 Task: Open Card Conference Performance Review in Board Product Development and Launch Strategy to Workspace Fleet Management and add a team member Softage.3@softage.net, a label Orange, a checklist Project Management Training, an attachment from your computer, a color Orange and finally, add a card description 'Update employee handbook with new policies' and a comment 'Given the potential impact of this task on our company reputation, let us ensure that we approach it with a sense of professionalism and respect.'. Add a start date 'Jan 03, 1900' with a due date 'Jan 10, 1900'
Action: Mouse moved to (217, 129)
Screenshot: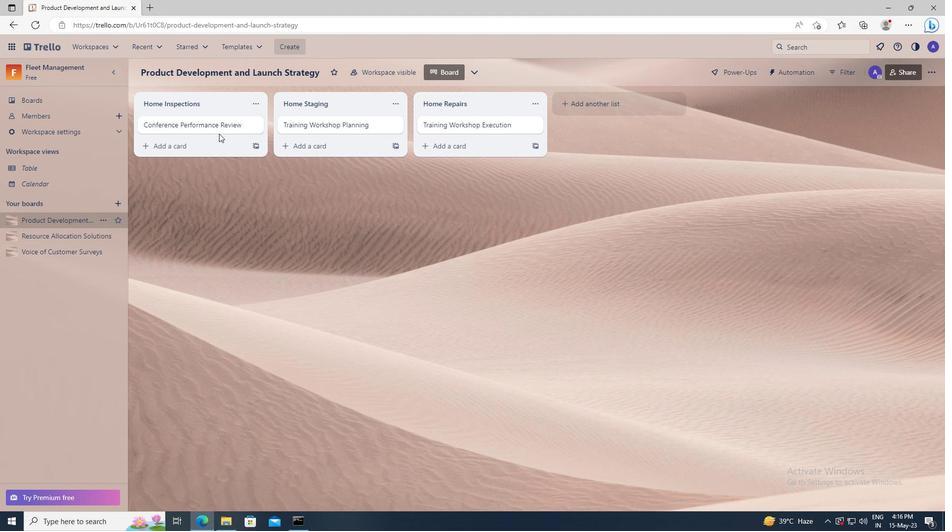 
Action: Mouse pressed left at (217, 129)
Screenshot: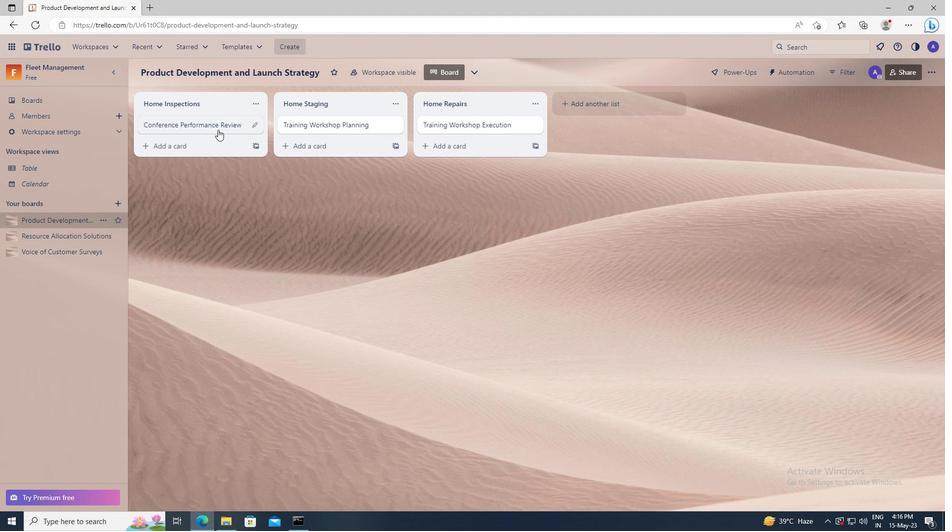 
Action: Mouse moved to (587, 125)
Screenshot: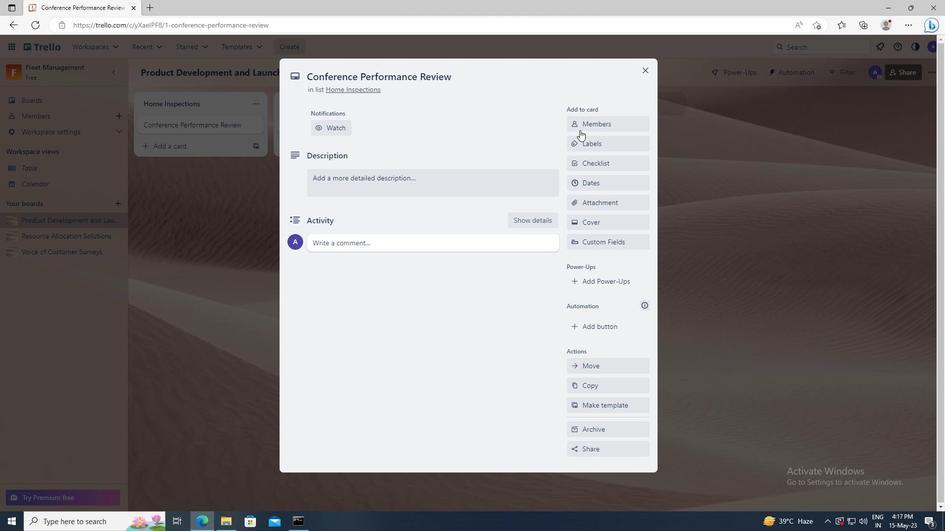
Action: Mouse pressed left at (587, 125)
Screenshot: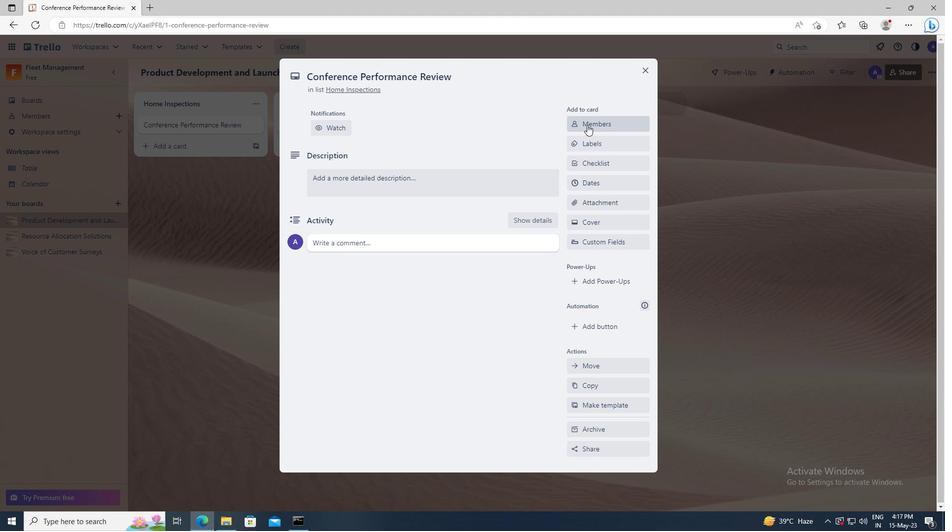
Action: Mouse moved to (593, 171)
Screenshot: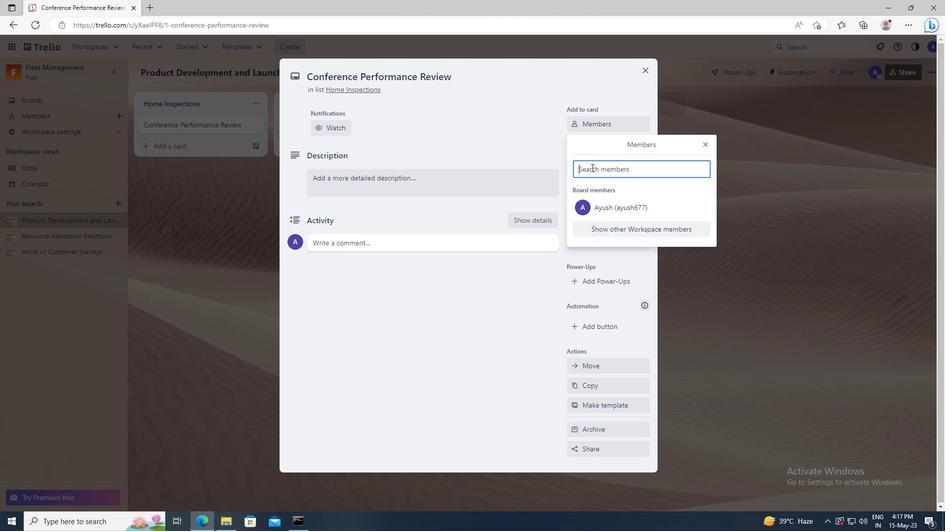
Action: Mouse pressed left at (593, 171)
Screenshot: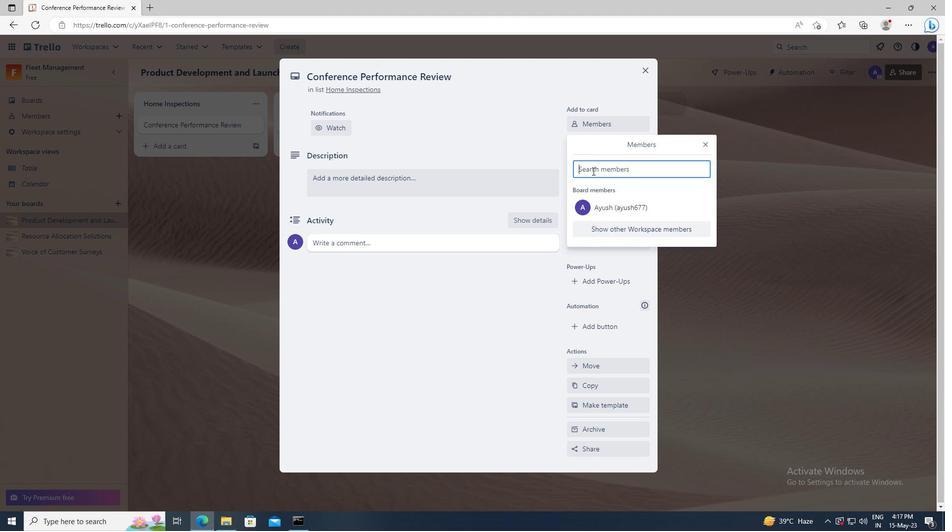 
Action: Key pressed <Key.shift>SOFTAGE.3
Screenshot: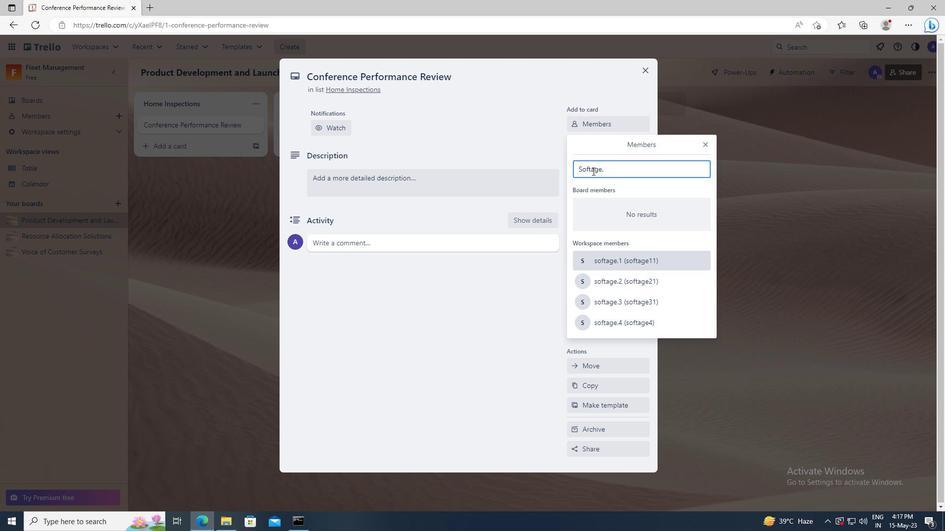 
Action: Mouse moved to (602, 261)
Screenshot: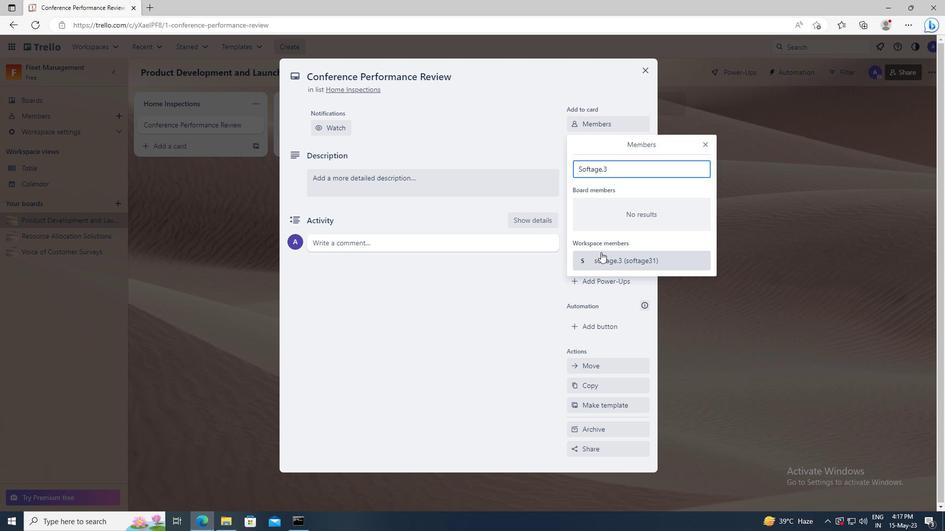 
Action: Mouse pressed left at (602, 261)
Screenshot: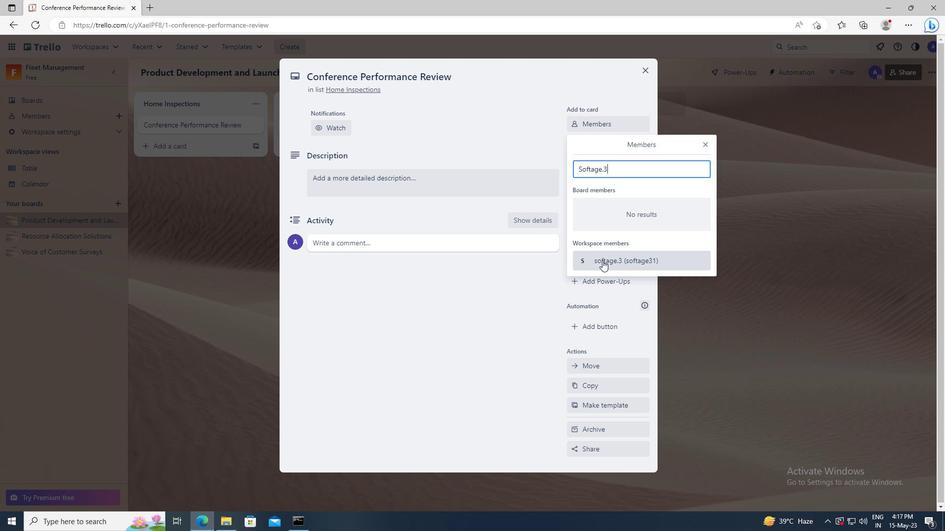
Action: Mouse moved to (706, 146)
Screenshot: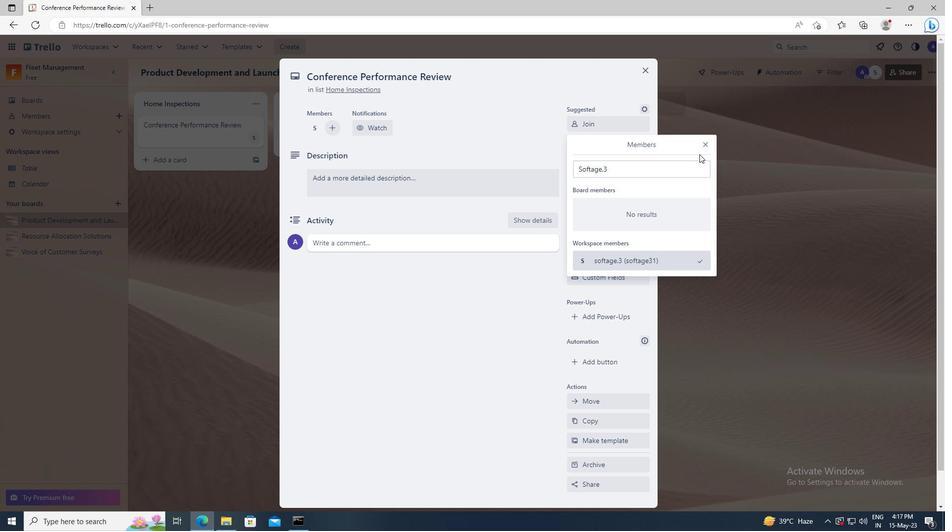 
Action: Mouse pressed left at (706, 146)
Screenshot: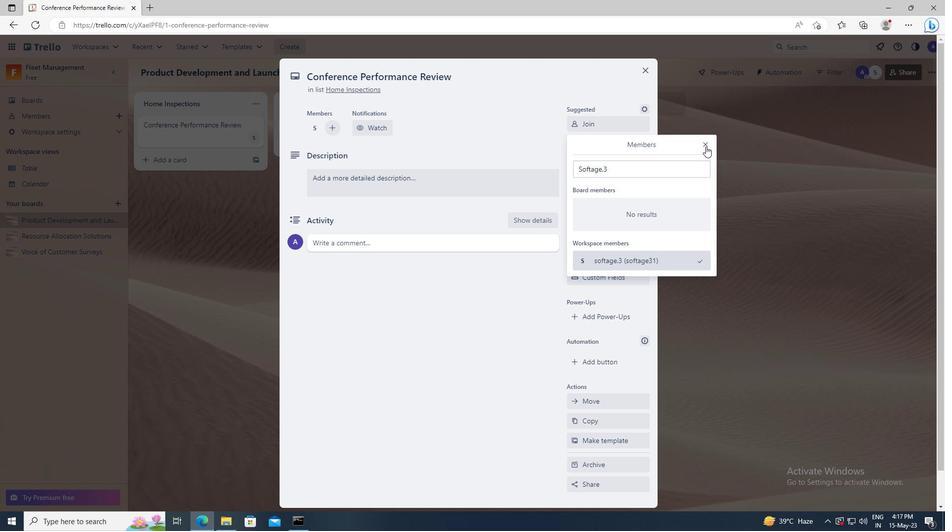 
Action: Mouse moved to (621, 174)
Screenshot: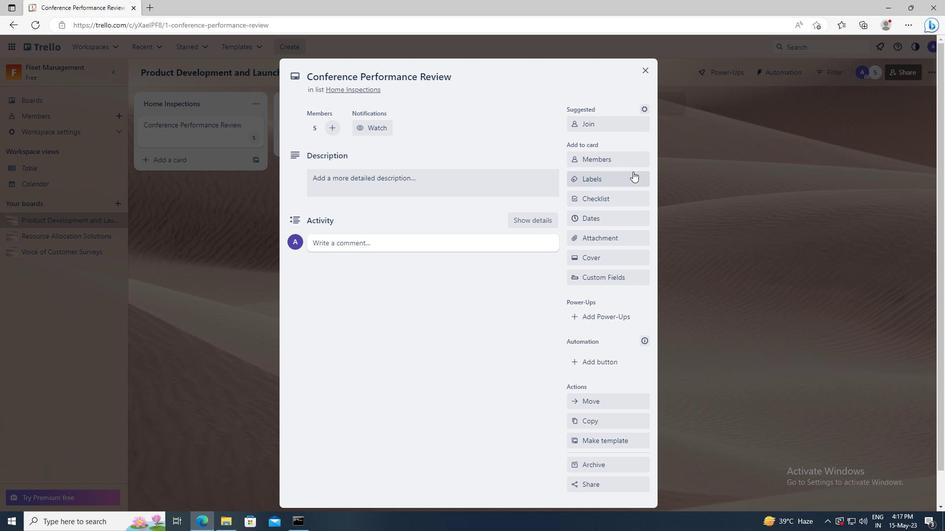 
Action: Mouse pressed left at (621, 174)
Screenshot: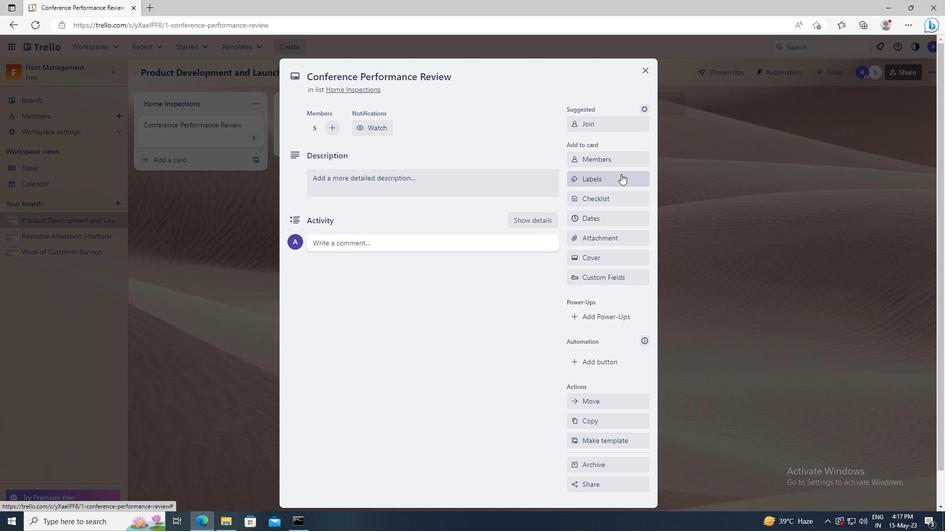 
Action: Mouse moved to (636, 371)
Screenshot: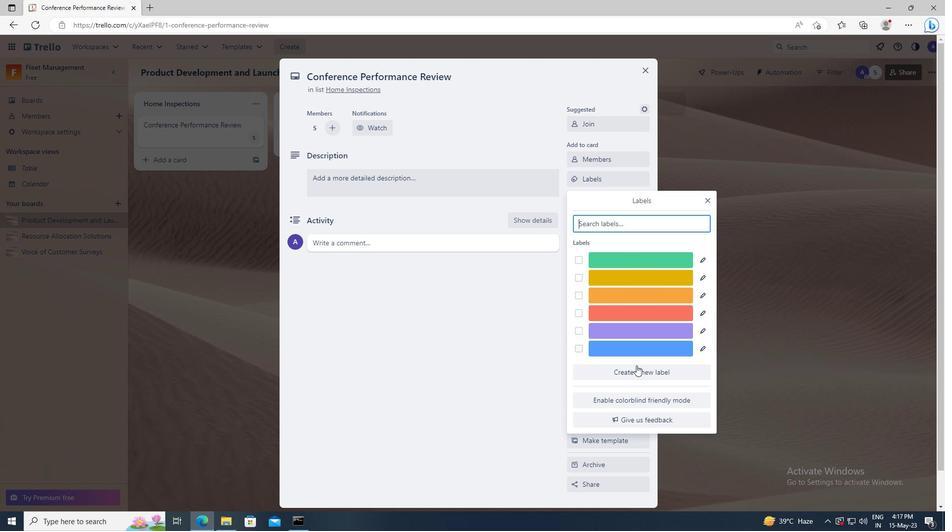 
Action: Mouse pressed left at (636, 371)
Screenshot: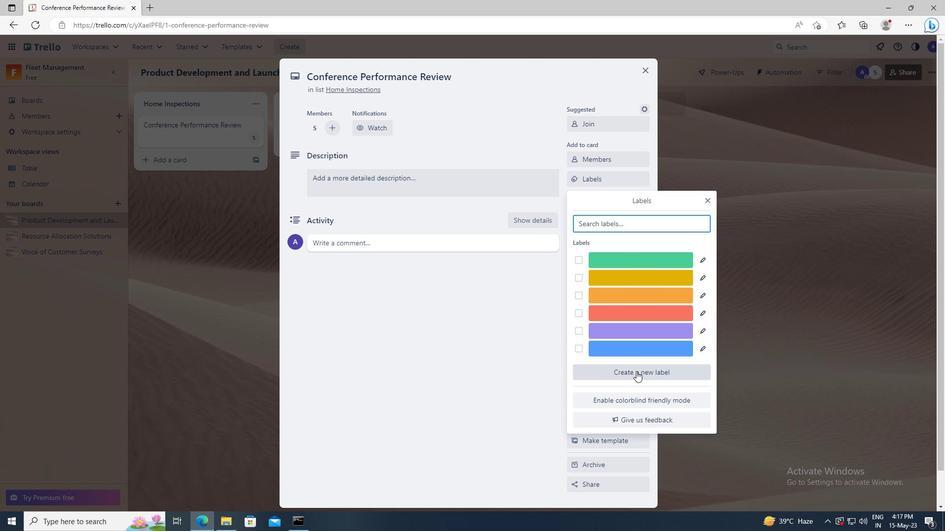 
Action: Mouse moved to (639, 349)
Screenshot: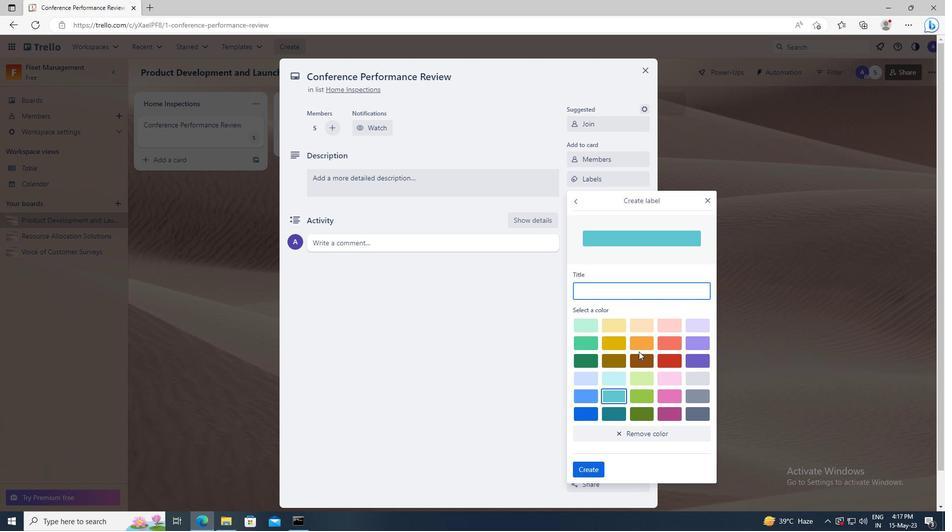 
Action: Mouse pressed left at (639, 349)
Screenshot: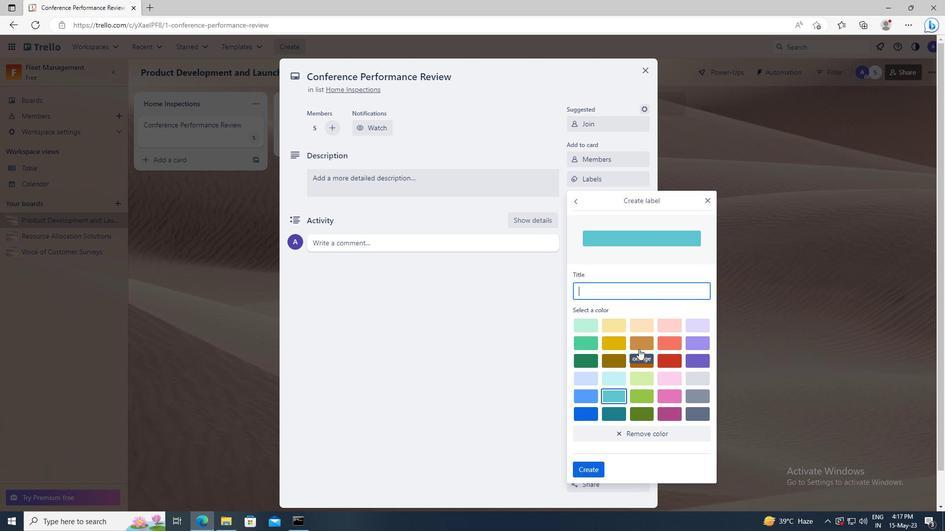 
Action: Mouse moved to (597, 466)
Screenshot: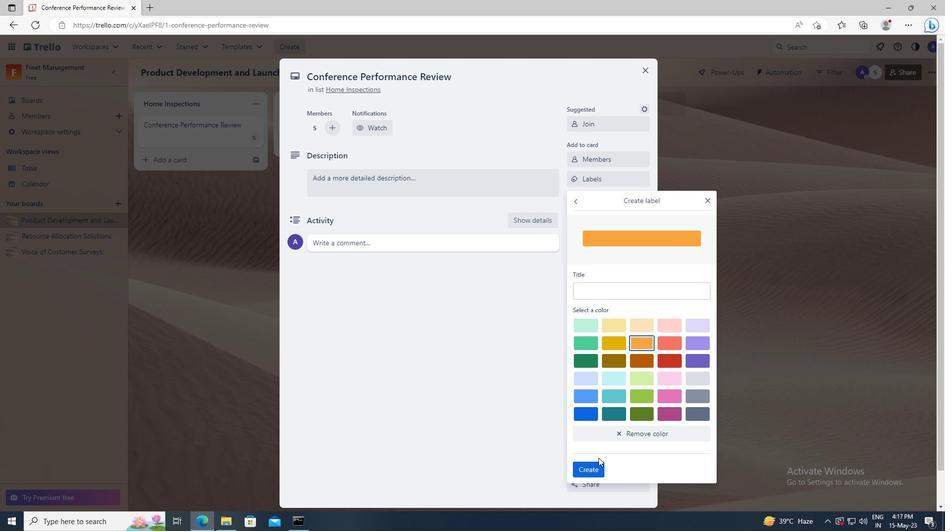 
Action: Mouse pressed left at (597, 466)
Screenshot: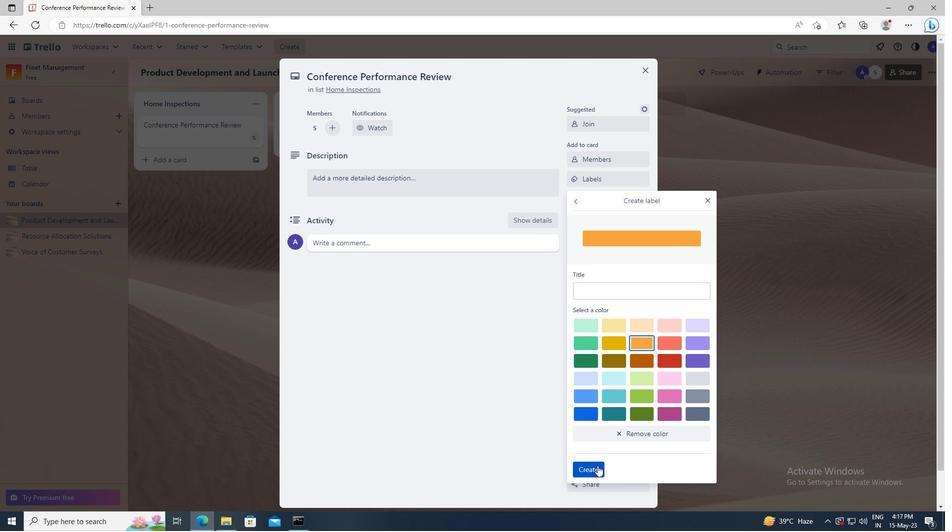 
Action: Mouse moved to (708, 200)
Screenshot: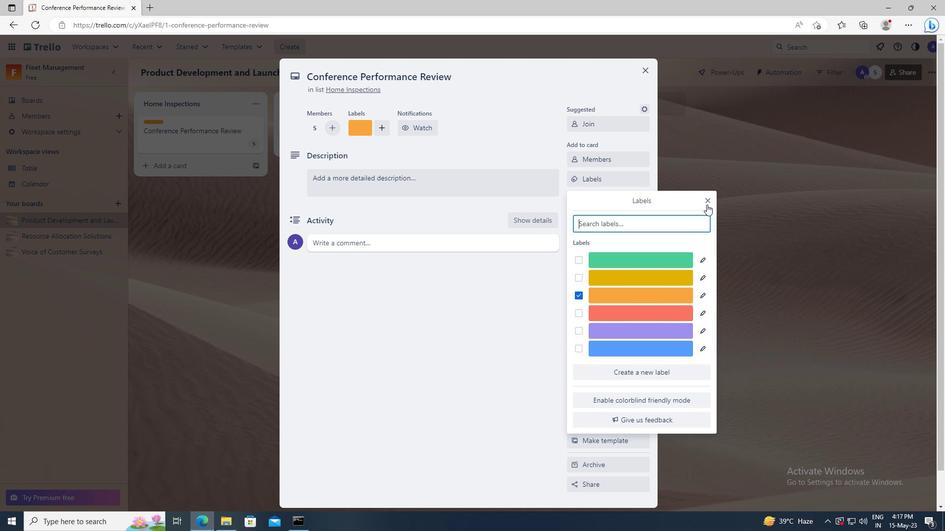 
Action: Mouse pressed left at (708, 200)
Screenshot: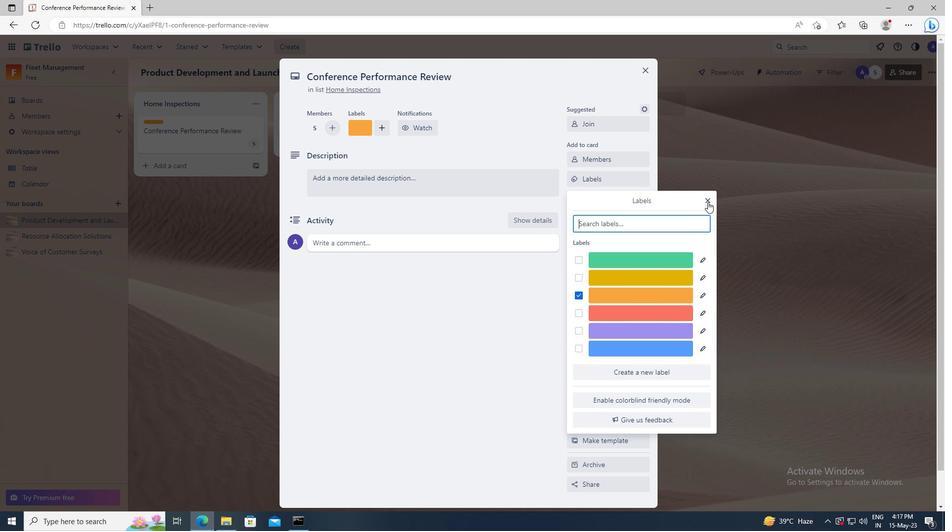 
Action: Mouse moved to (630, 202)
Screenshot: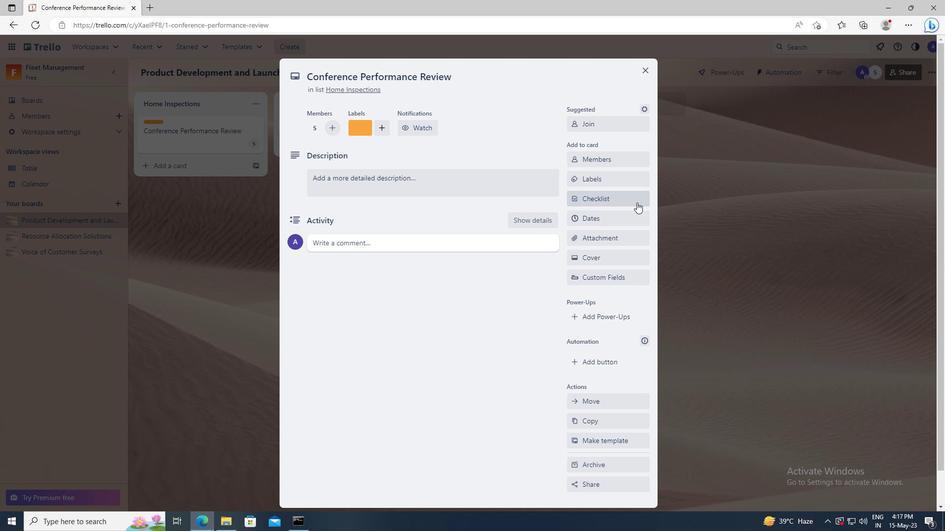 
Action: Mouse pressed left at (630, 202)
Screenshot: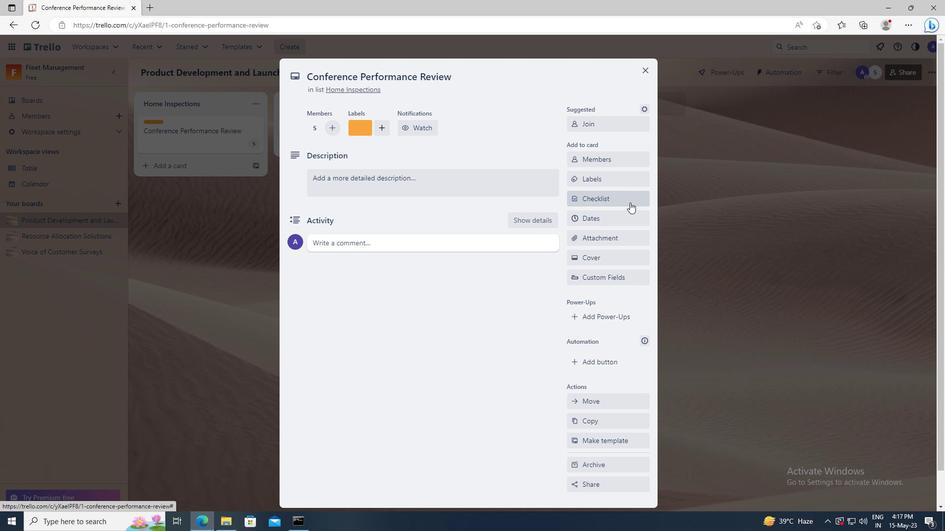 
Action: Key pressed <Key.shift>PROJECT<Key.space><Key.shift>MANAGEMENT<Key.space><Key.shift>TRAINING
Screenshot: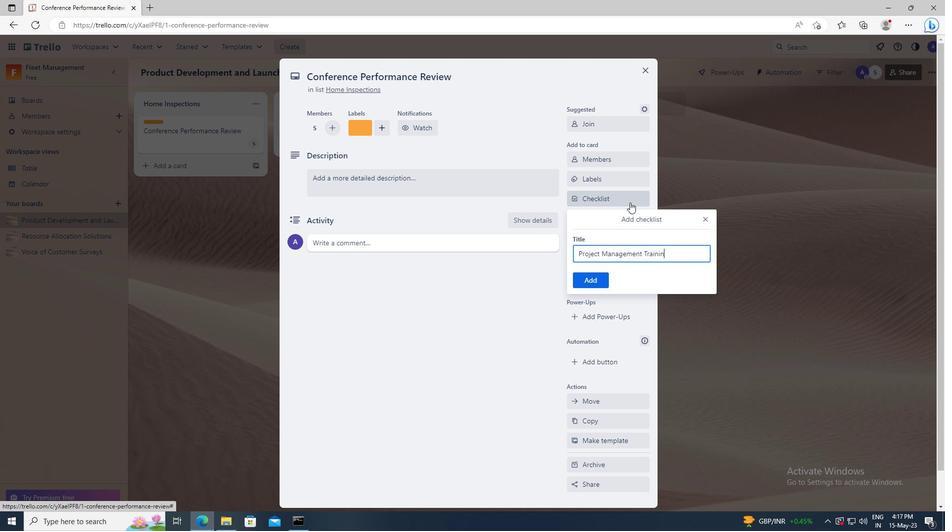 
Action: Mouse moved to (598, 282)
Screenshot: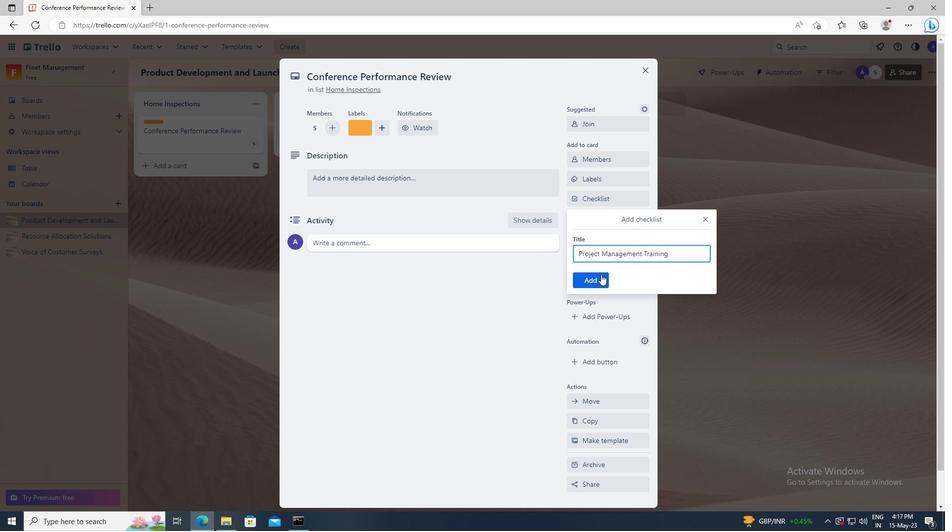 
Action: Mouse pressed left at (598, 282)
Screenshot: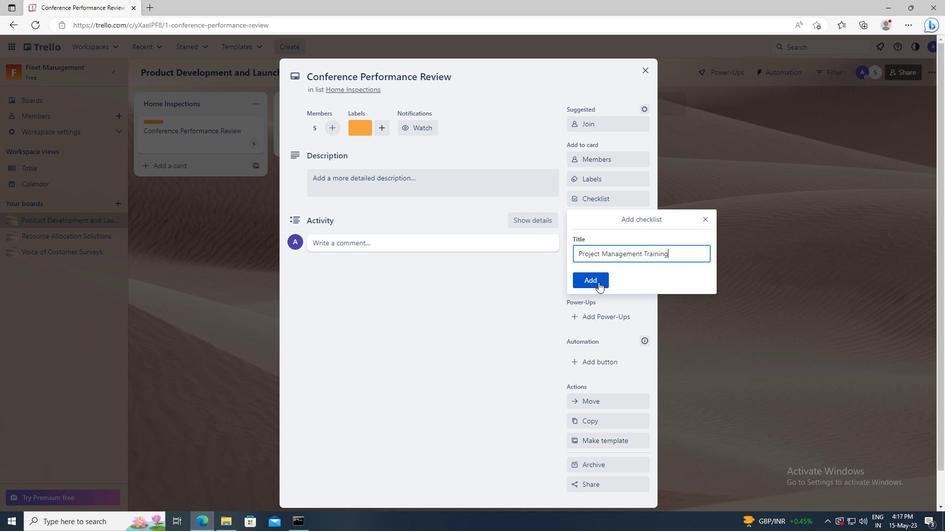 
Action: Mouse moved to (594, 242)
Screenshot: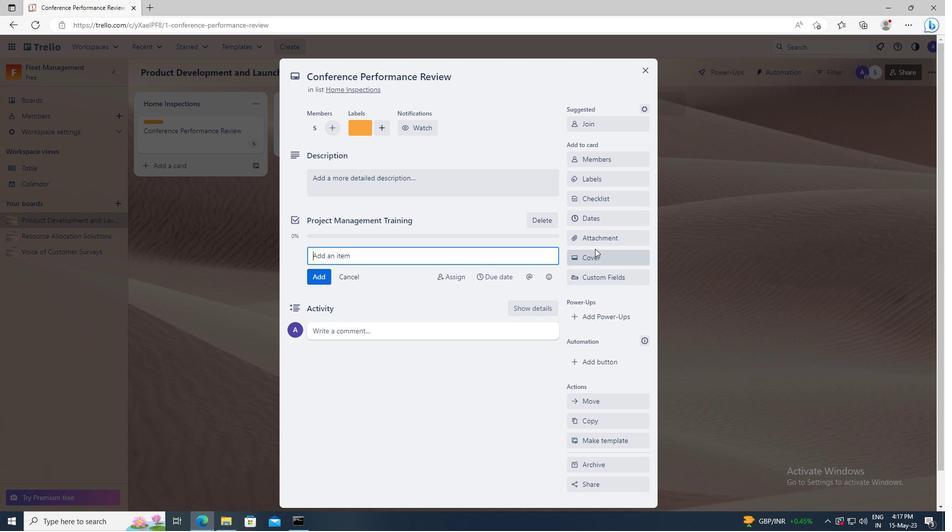 
Action: Mouse pressed left at (594, 242)
Screenshot: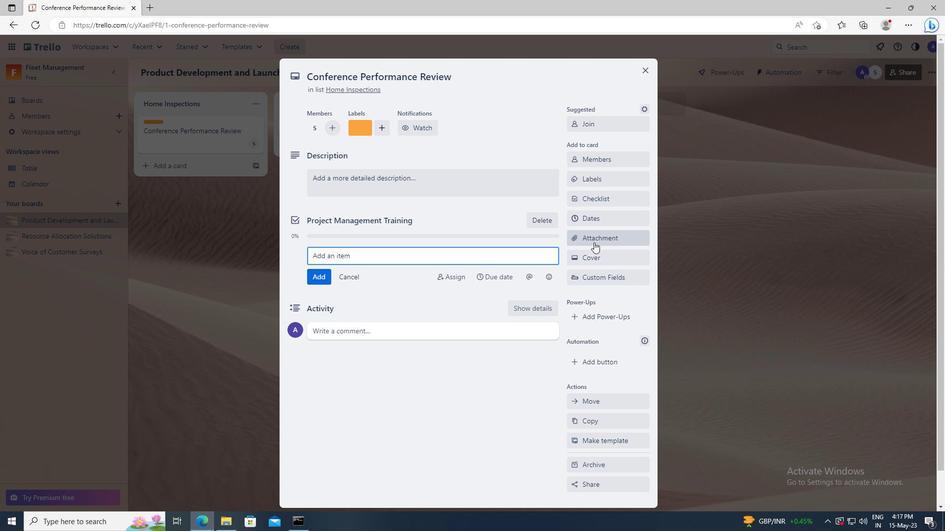 
Action: Mouse moved to (595, 281)
Screenshot: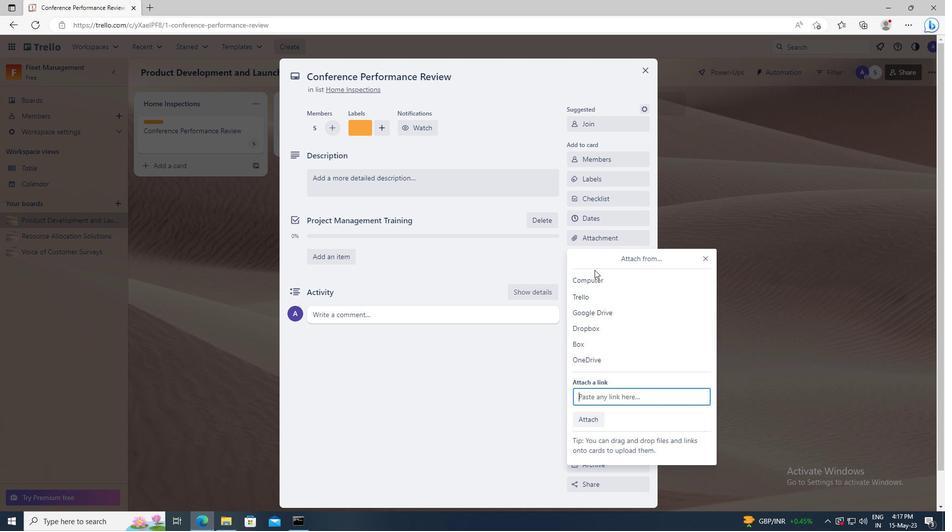 
Action: Mouse pressed left at (595, 281)
Screenshot: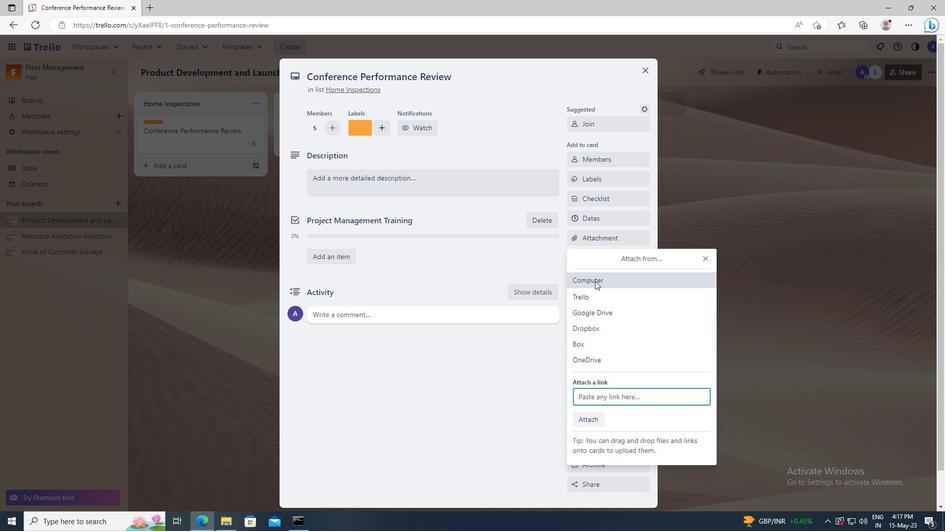 
Action: Mouse moved to (269, 85)
Screenshot: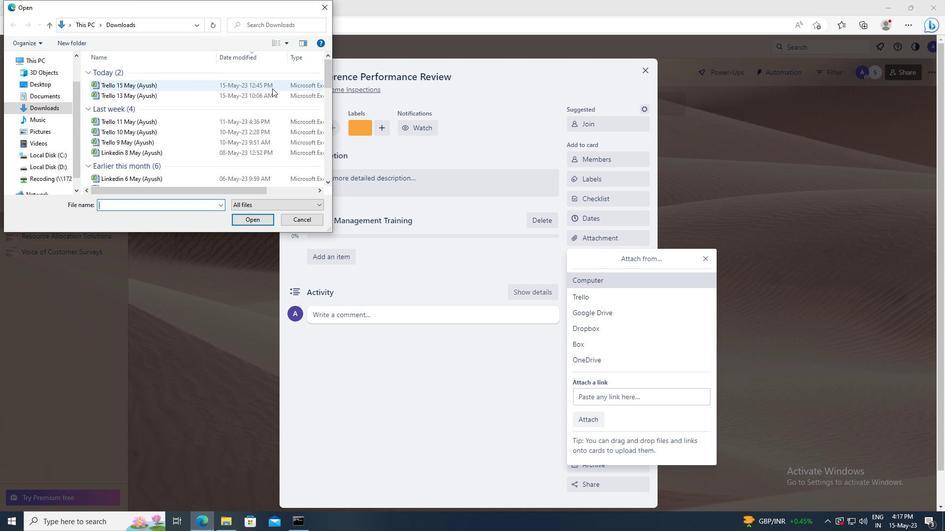 
Action: Mouse pressed left at (269, 85)
Screenshot: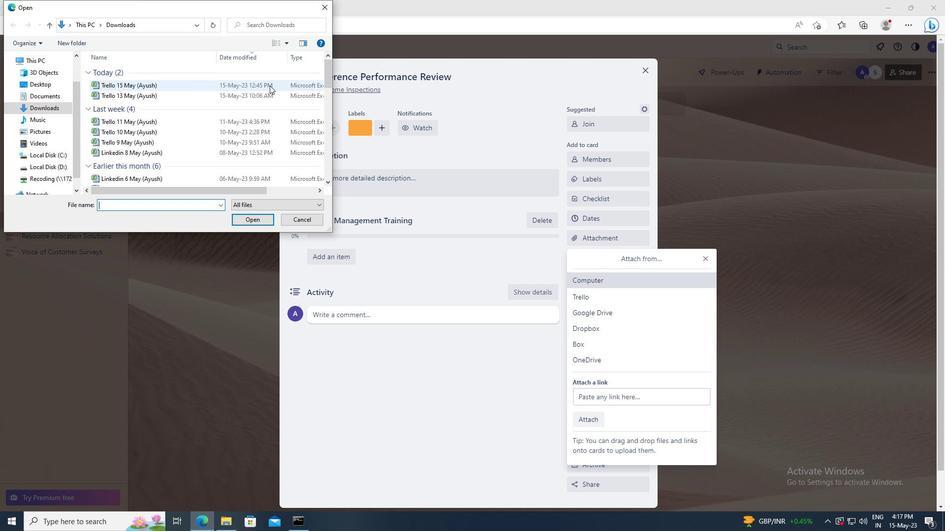 
Action: Mouse moved to (265, 221)
Screenshot: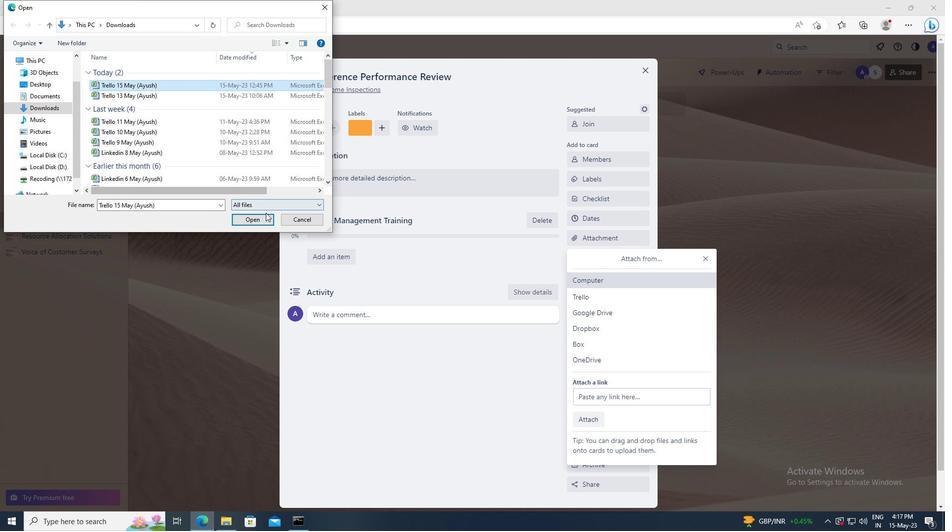 
Action: Mouse pressed left at (265, 221)
Screenshot: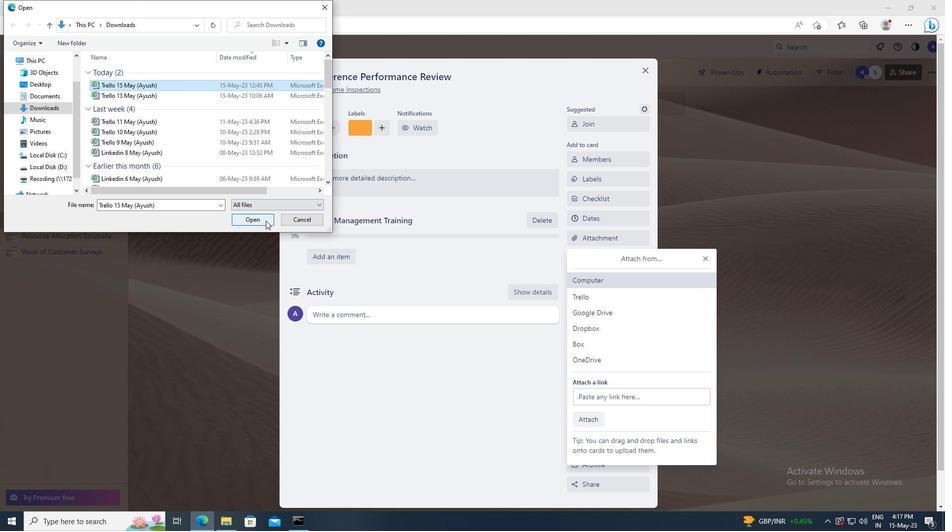 
Action: Mouse moved to (587, 260)
Screenshot: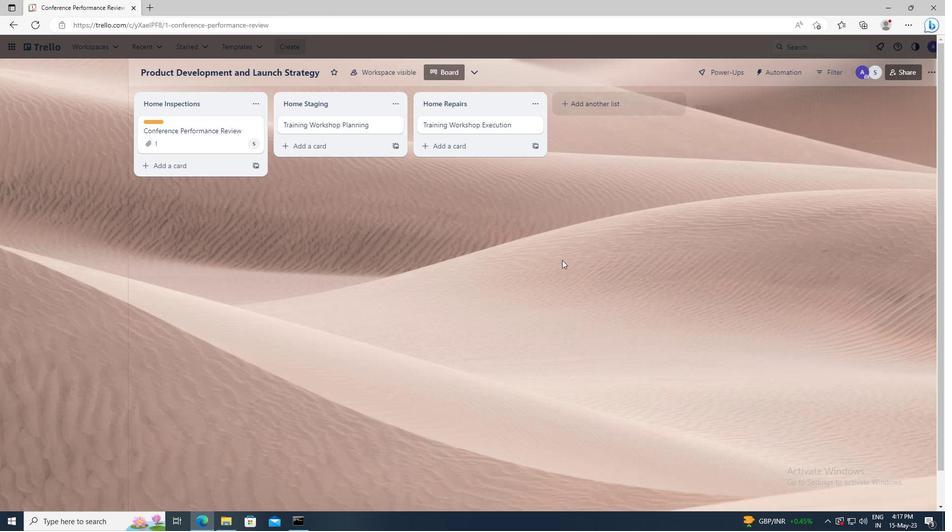 
Action: Mouse pressed left at (587, 260)
Screenshot: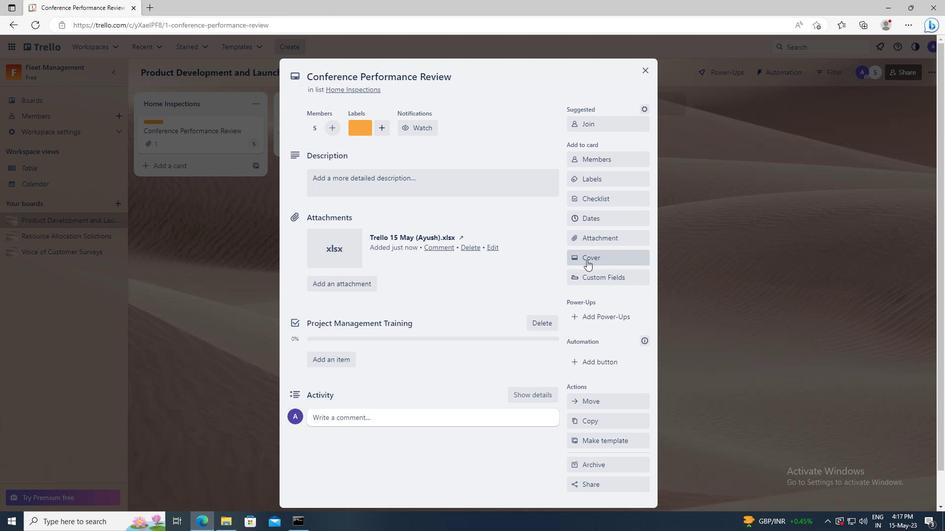 
Action: Mouse moved to (638, 313)
Screenshot: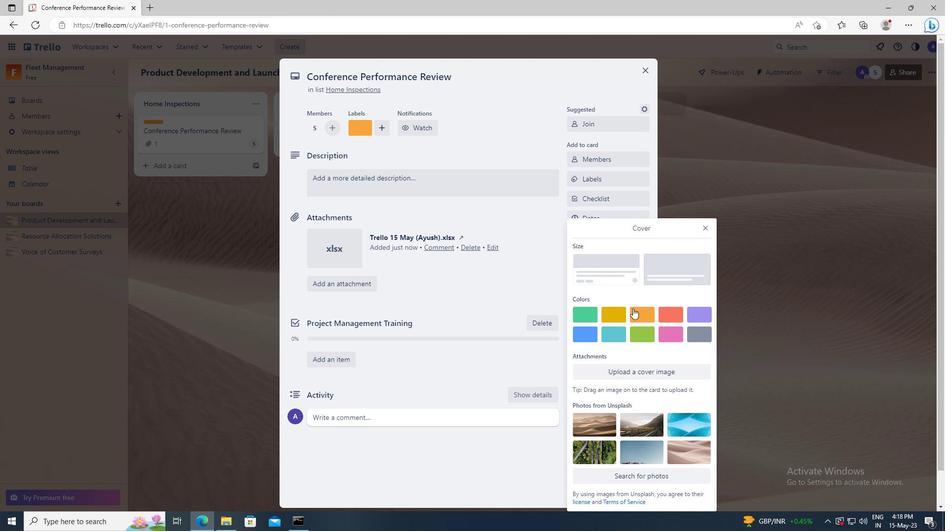 
Action: Mouse pressed left at (638, 313)
Screenshot: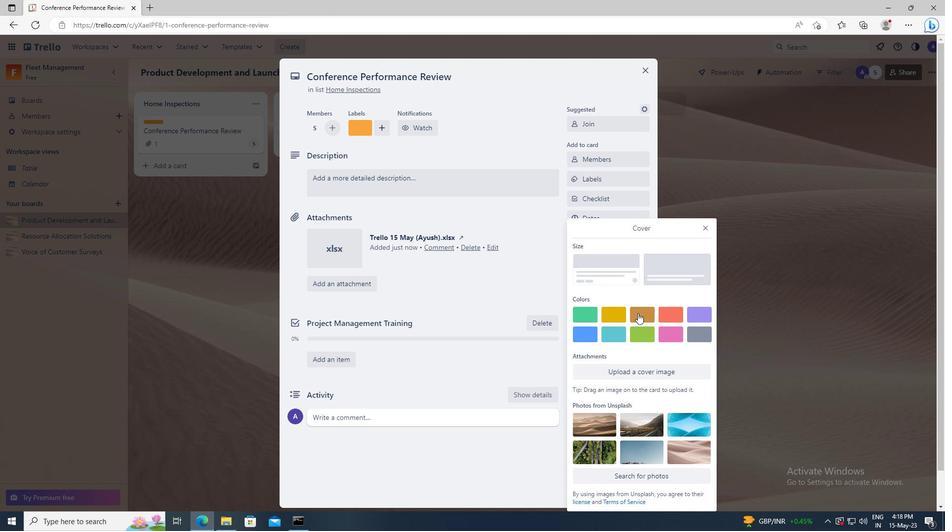 
Action: Mouse moved to (705, 209)
Screenshot: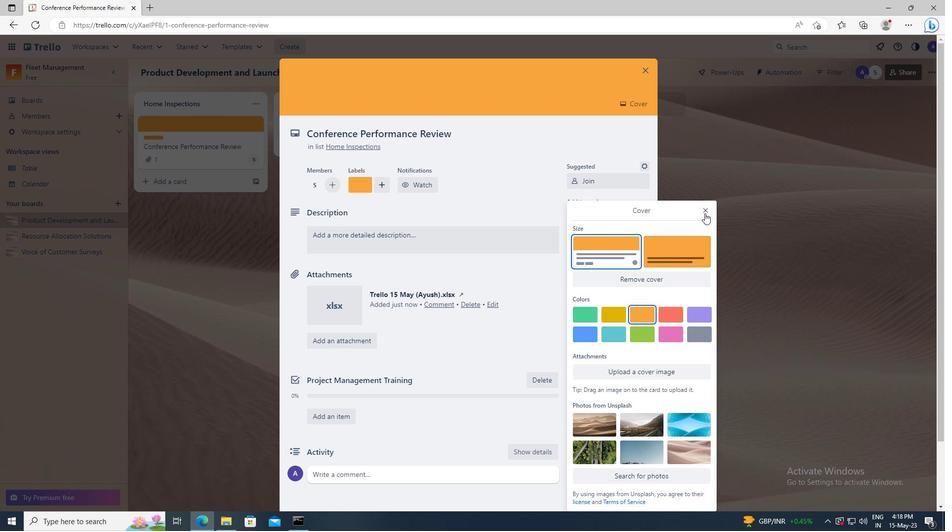 
Action: Mouse pressed left at (705, 209)
Screenshot: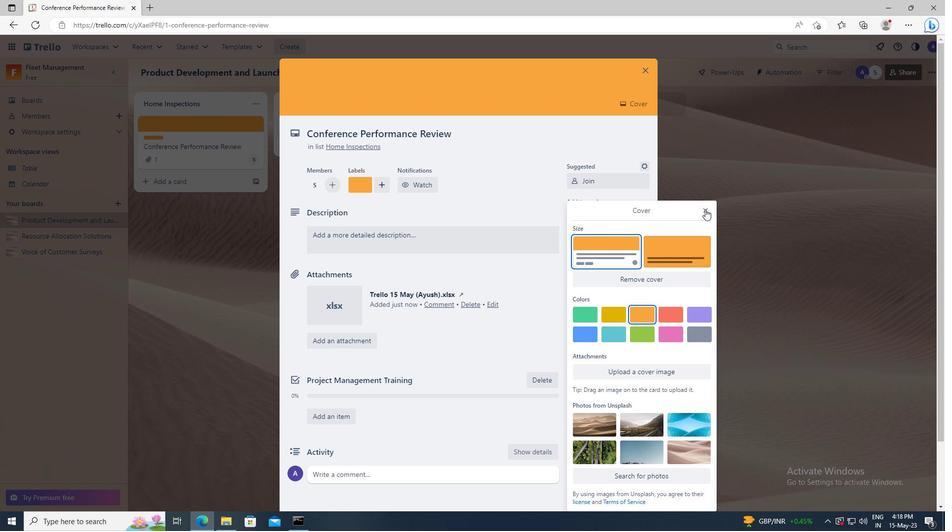 
Action: Mouse moved to (436, 238)
Screenshot: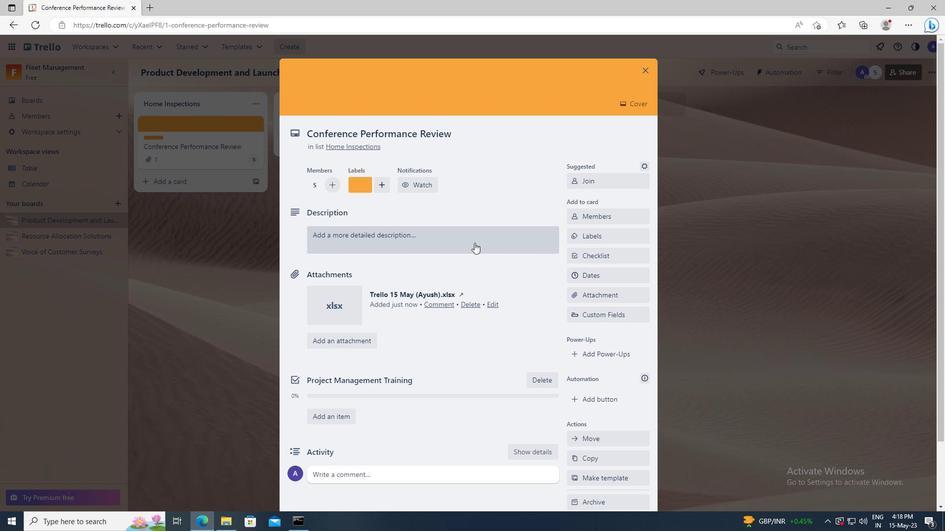 
Action: Mouse pressed left at (436, 238)
Screenshot: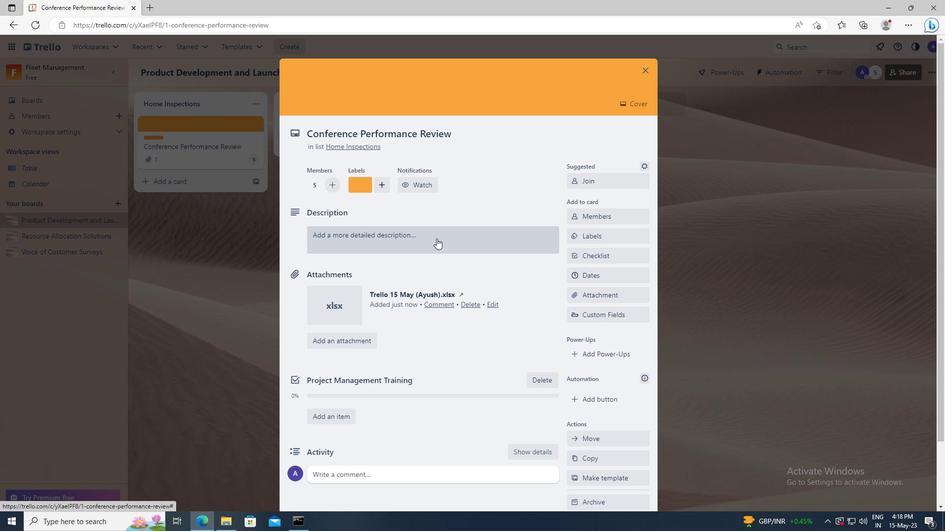 
Action: Key pressed <Key.shift>UPDATE<Key.space>EMPLOYEE<Key.space>HANDBOOK<Key.space>WITH<Key.space>NEW<Key.space>POLICIES
Screenshot: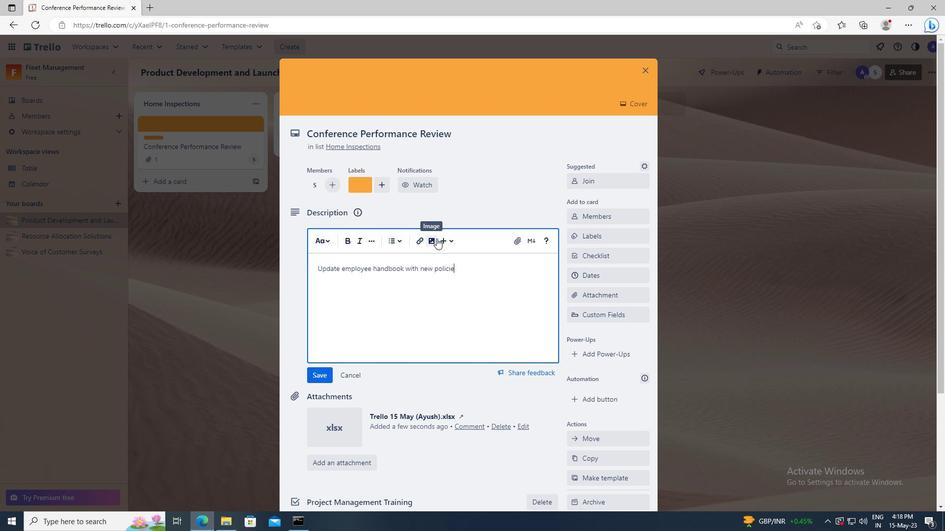 
Action: Mouse scrolled (436, 238) with delta (0, 0)
Screenshot: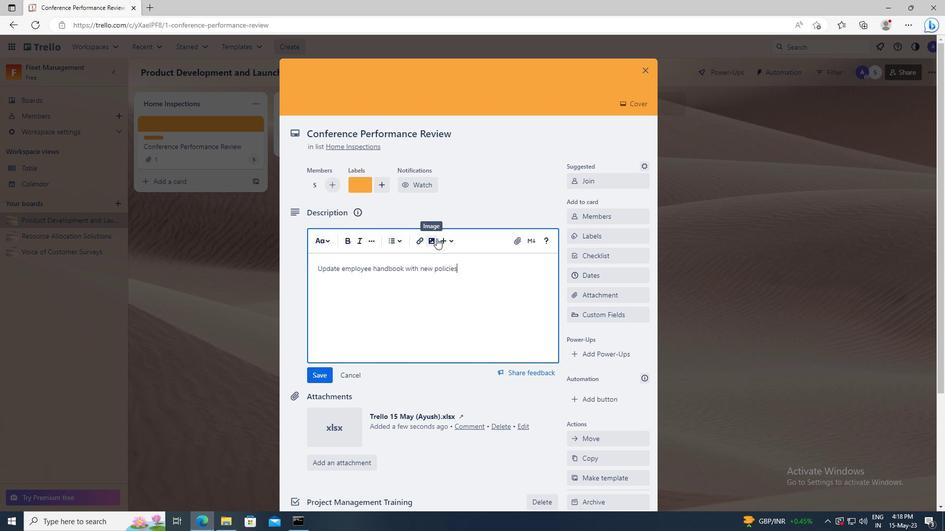 
Action: Mouse moved to (320, 303)
Screenshot: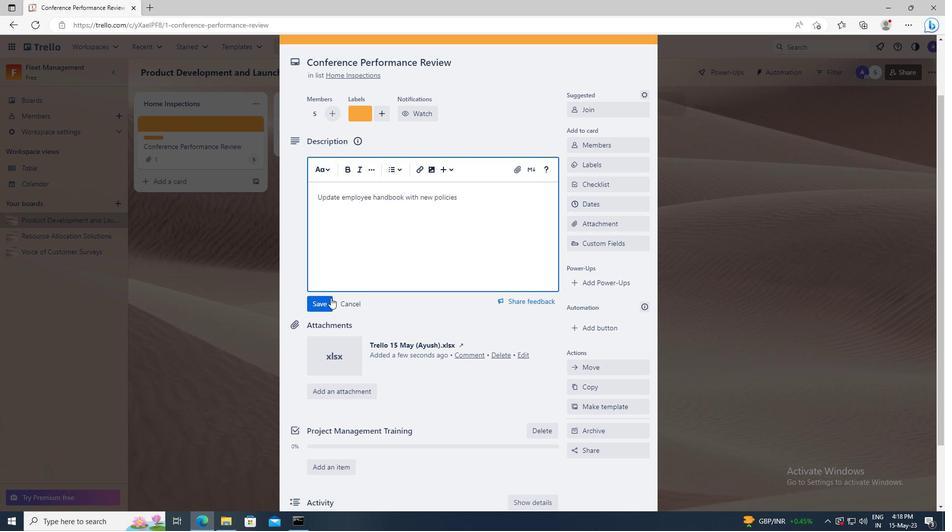 
Action: Mouse pressed left at (320, 303)
Screenshot: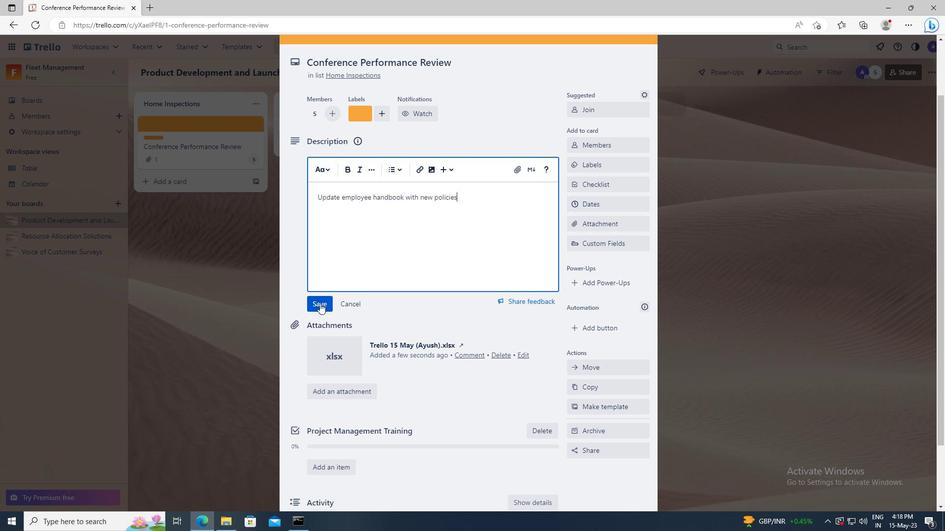 
Action: Mouse scrolled (320, 303) with delta (0, 0)
Screenshot: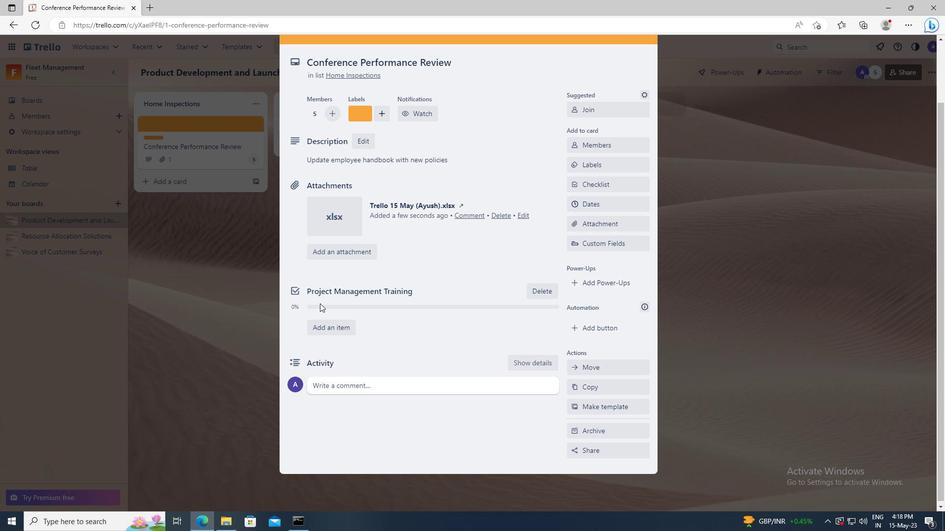 
Action: Mouse scrolled (320, 303) with delta (0, 0)
Screenshot: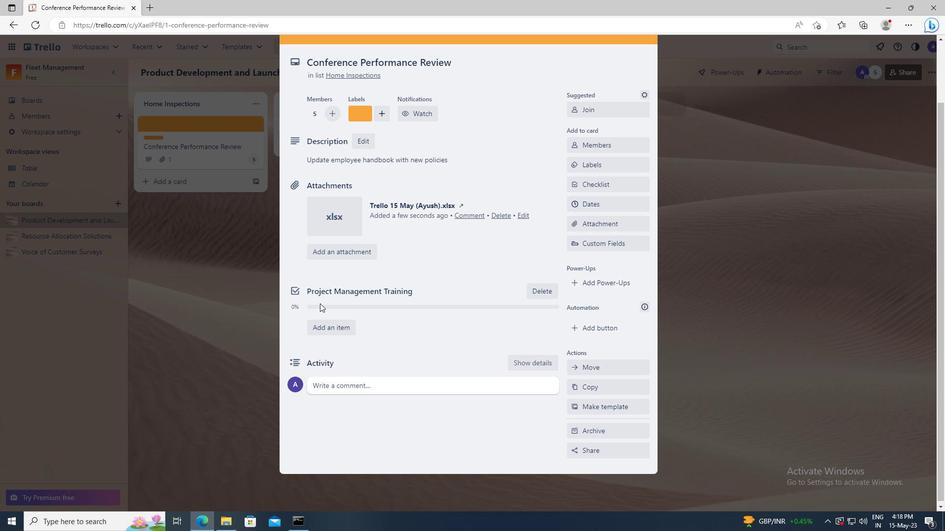 
Action: Mouse moved to (332, 383)
Screenshot: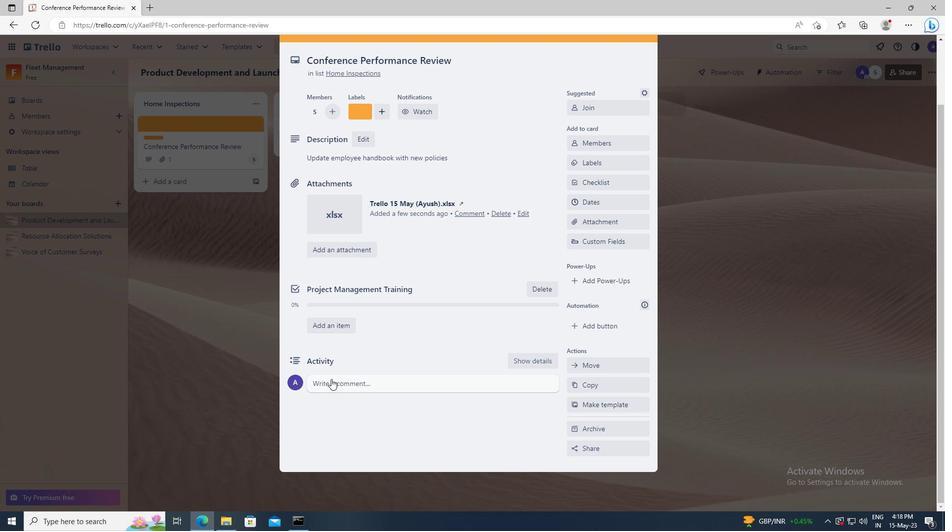 
Action: Mouse pressed left at (332, 383)
Screenshot: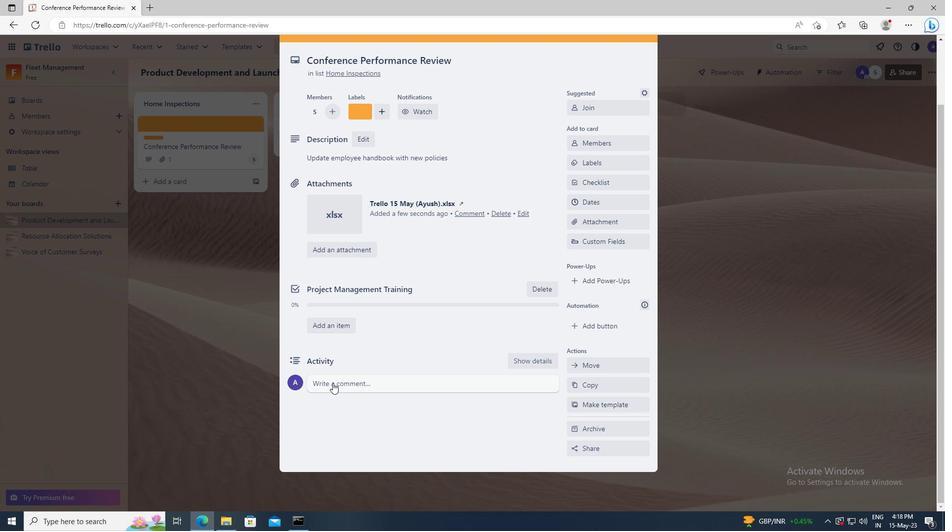 
Action: Key pressed <Key.shift>GIVEN<Key.space>THE<Key.space>POTENTIAL<Key.space>IMPACT<Key.space>OF<Key.space>THIS<Key.space>TASK<Key.space>ON<Key.space>OUR<Key.space>COMPANY<Key.space>REPUTATION,<Key.space>LET<Key.space>US<Key.space>ENSURE<Key.space>THAT<Key.space>WE<Key.space>APPROACH<Key.space>IT<Key.space>WITH<Key.space>A<Key.space>SENSE<Key.space>OF<Key.space>PROFESSIONALISM<Key.space>AND<Key.space>RESPECT.
Screenshot: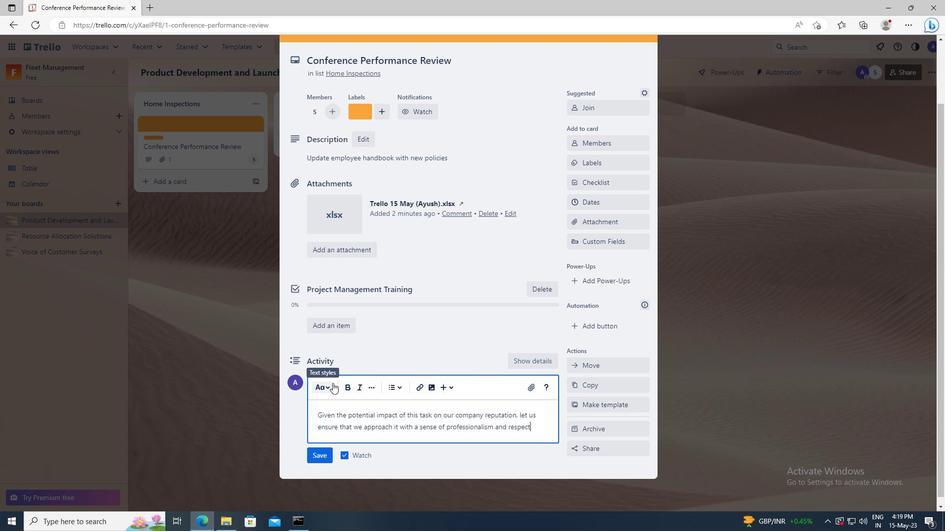 
Action: Mouse moved to (325, 454)
Screenshot: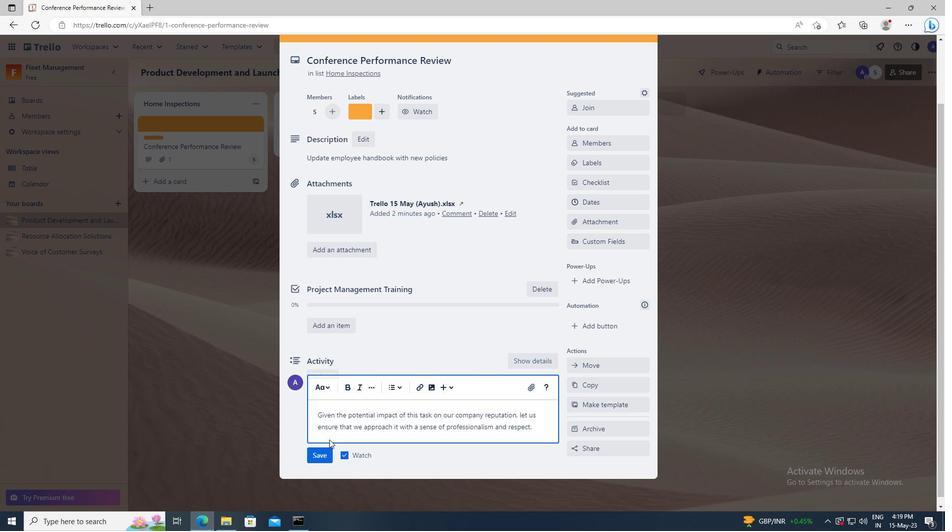 
Action: Mouse pressed left at (325, 454)
Screenshot: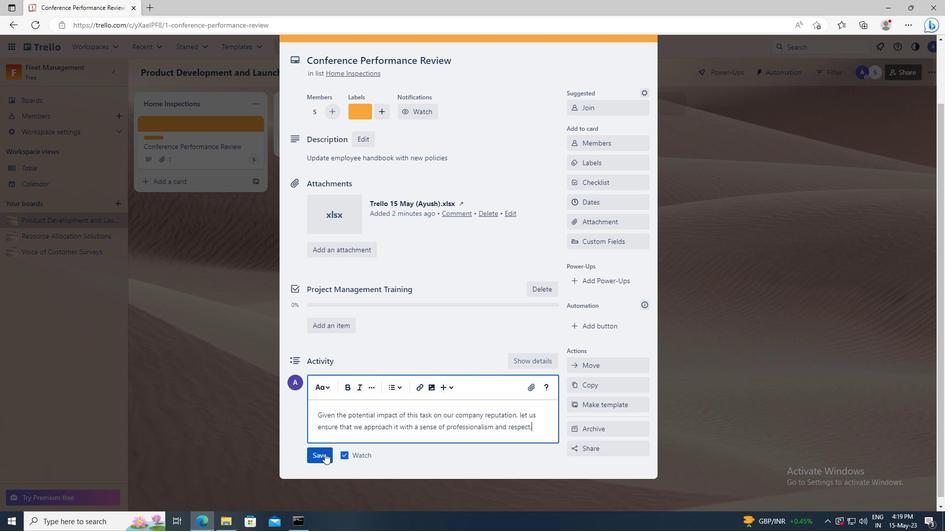 
Action: Mouse moved to (580, 203)
Screenshot: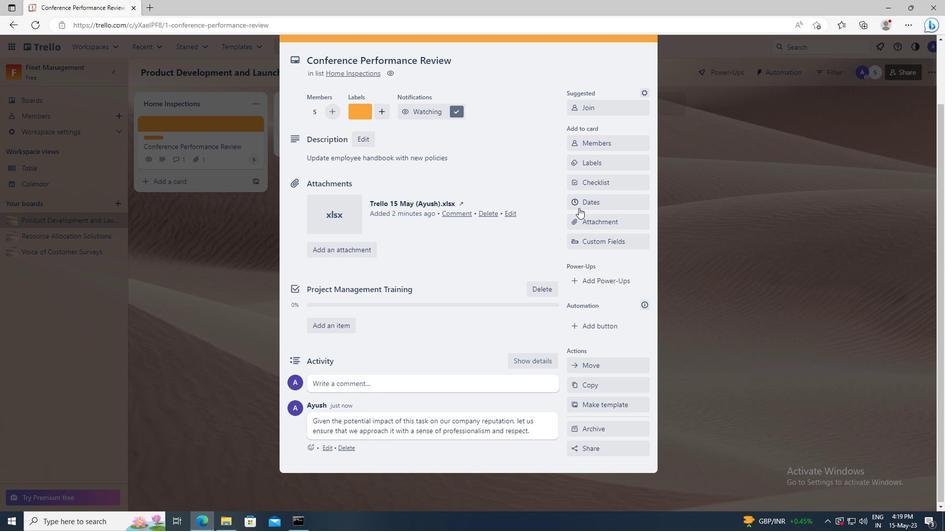 
Action: Mouse pressed left at (580, 203)
Screenshot: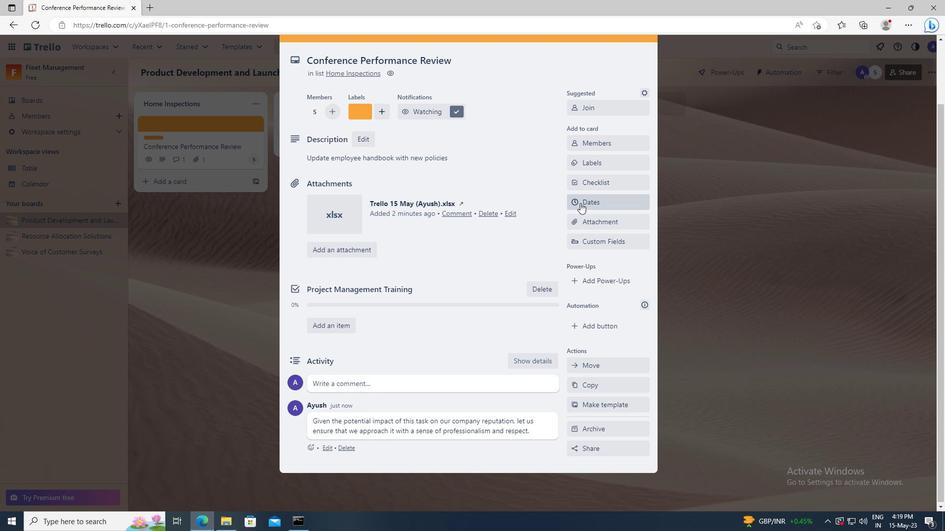 
Action: Mouse moved to (579, 250)
Screenshot: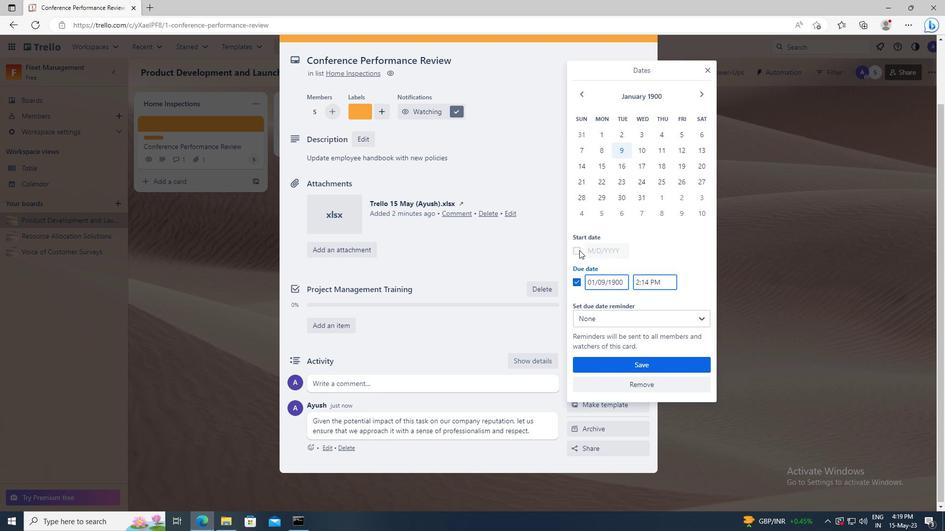 
Action: Mouse pressed left at (579, 250)
Screenshot: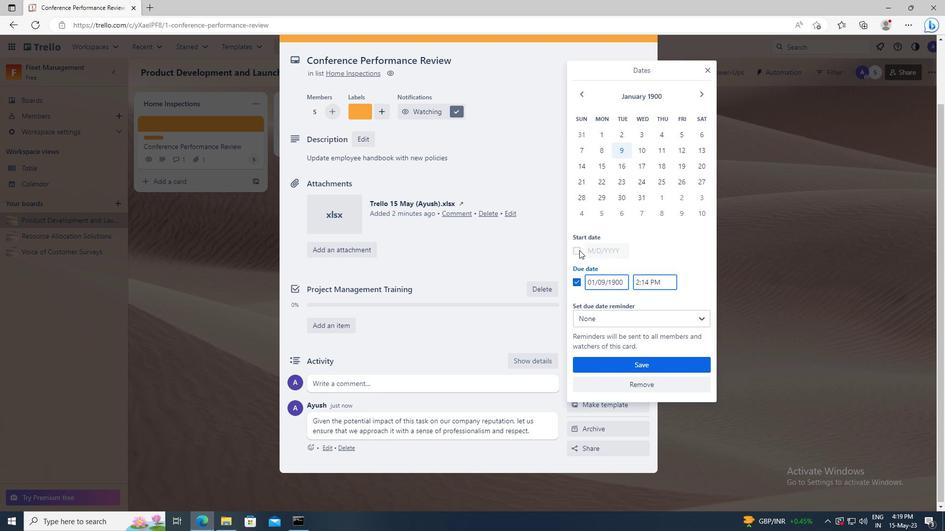 
Action: Mouse moved to (627, 252)
Screenshot: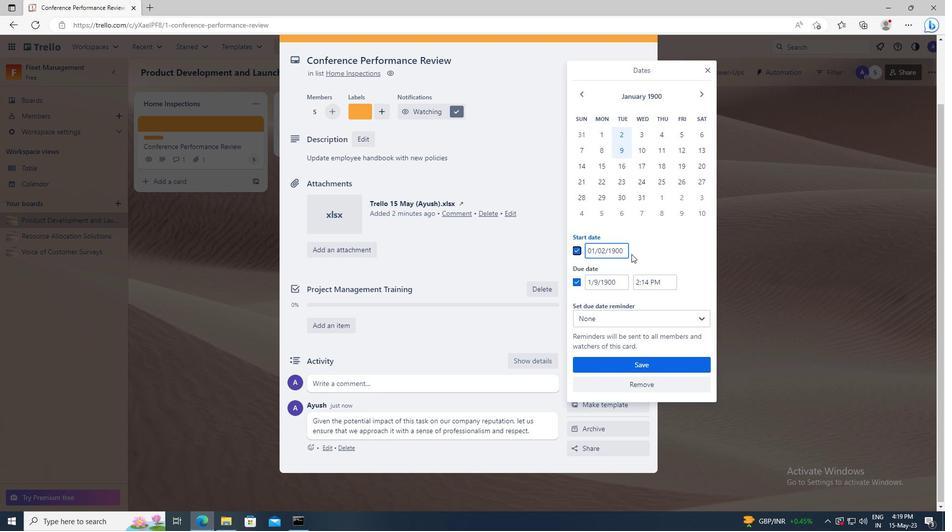 
Action: Mouse pressed left at (627, 252)
Screenshot: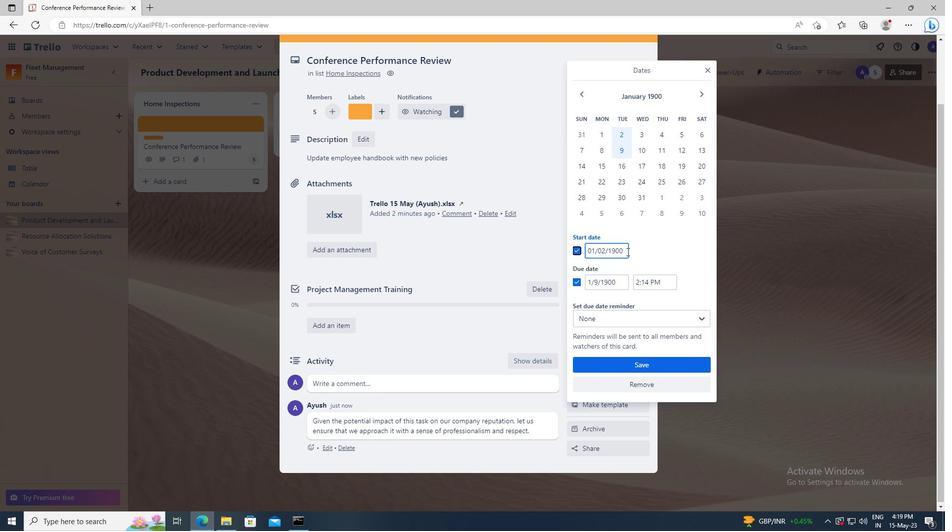 
Action: Key pressed <Key.left><Key.left><Key.left><Key.left><Key.left><Key.backspace>3
Screenshot: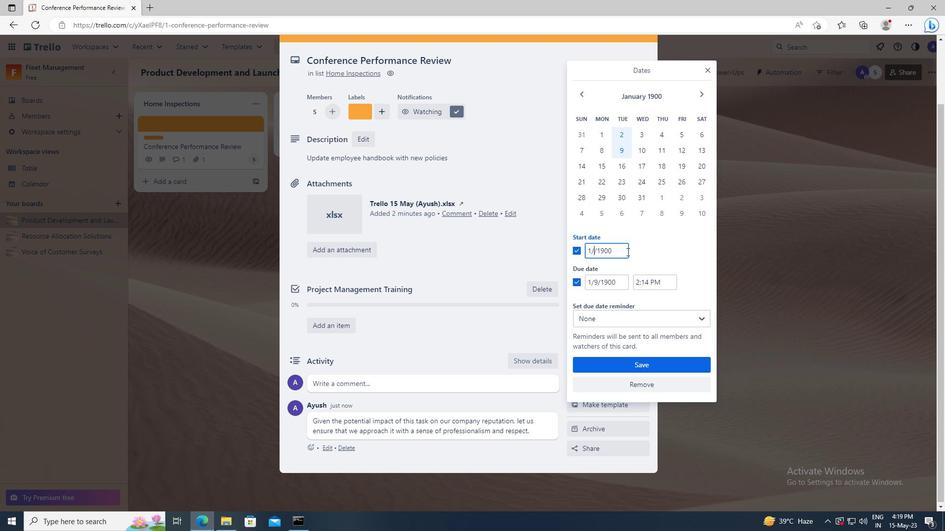 
Action: Mouse moved to (620, 282)
Screenshot: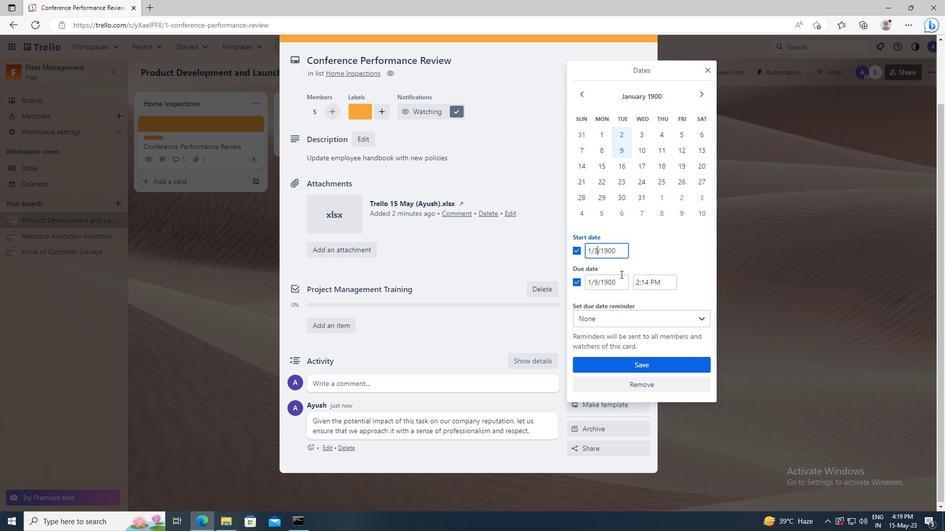
Action: Mouse pressed left at (620, 282)
Screenshot: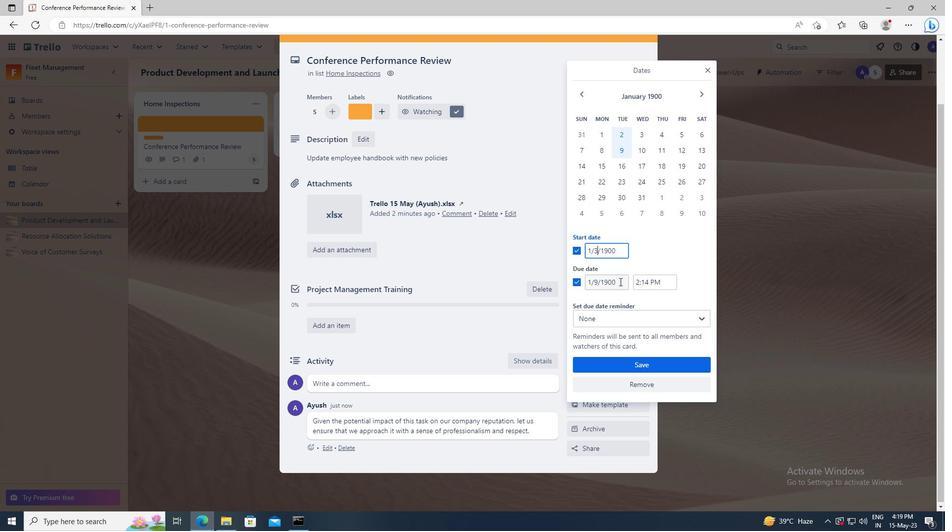 
Action: Key pressed <Key.left><Key.left><Key.left><Key.left><Key.left><Key.backspace>10
Screenshot: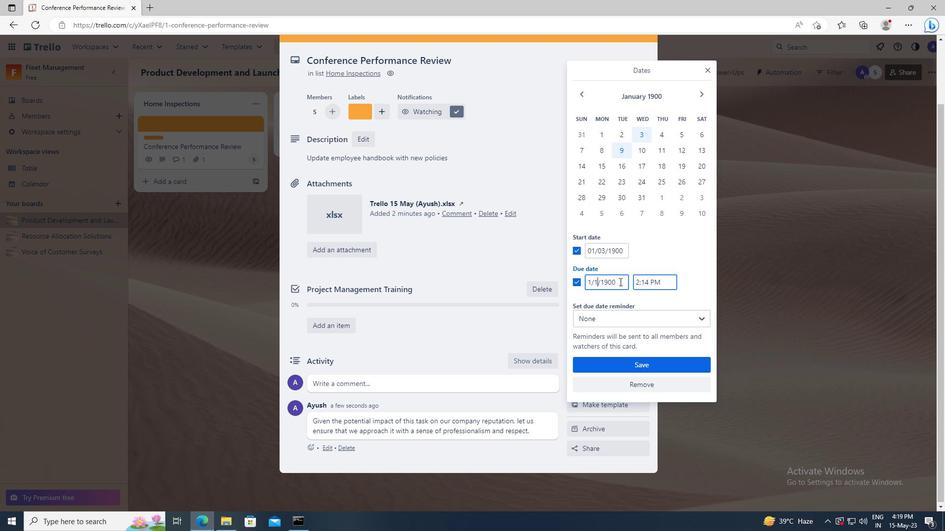 
Action: Mouse moved to (625, 362)
Screenshot: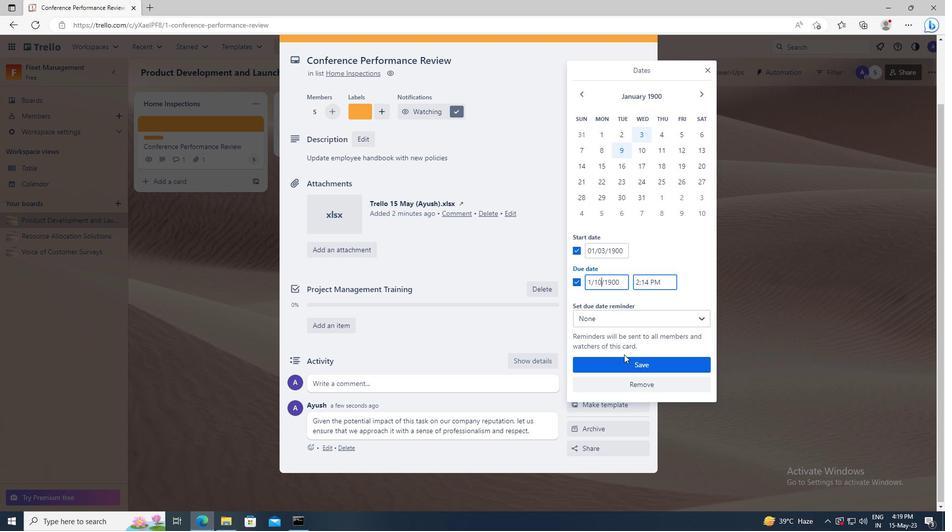 
Action: Mouse pressed left at (625, 362)
Screenshot: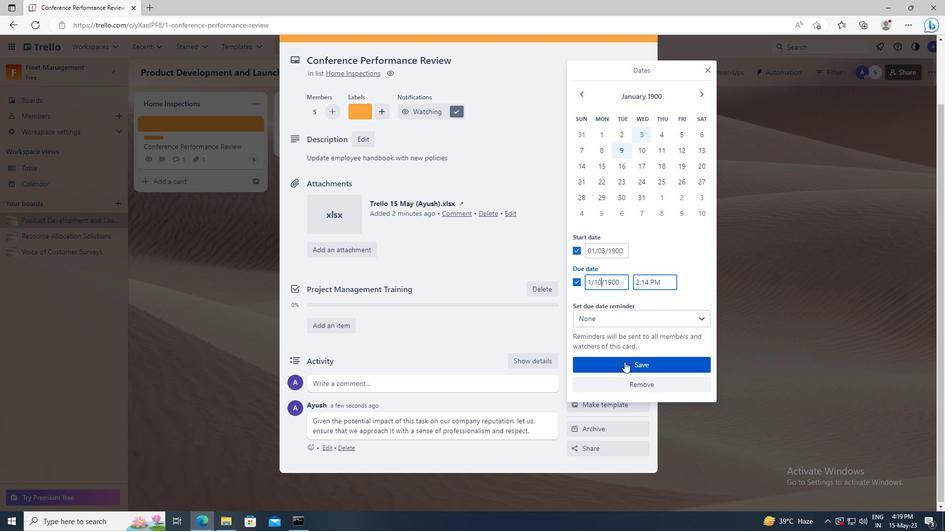 
